 Task: Sort the products by unit price (high first).
Action: Mouse moved to (25, 129)
Screenshot: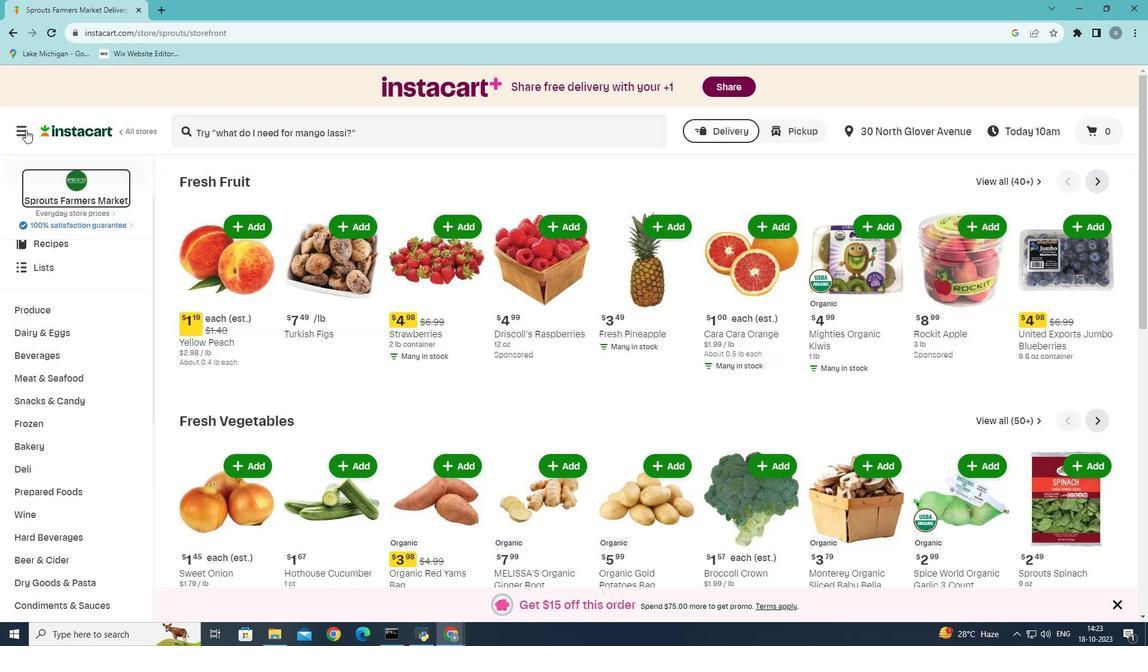 
Action: Mouse pressed left at (25, 129)
Screenshot: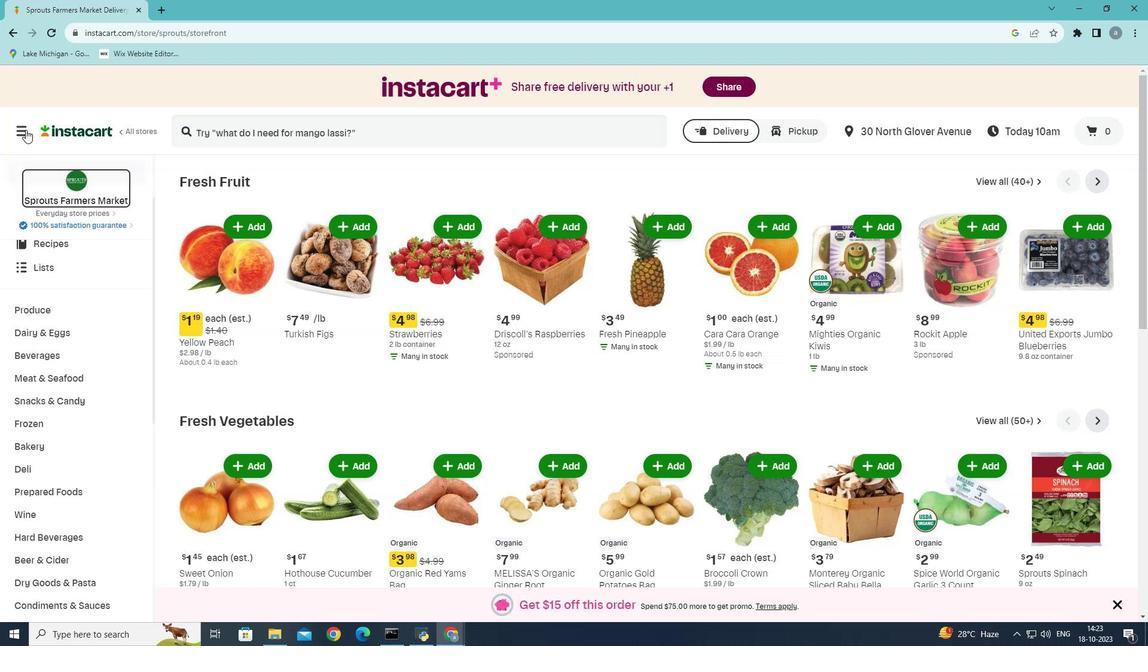 
Action: Mouse moved to (93, 346)
Screenshot: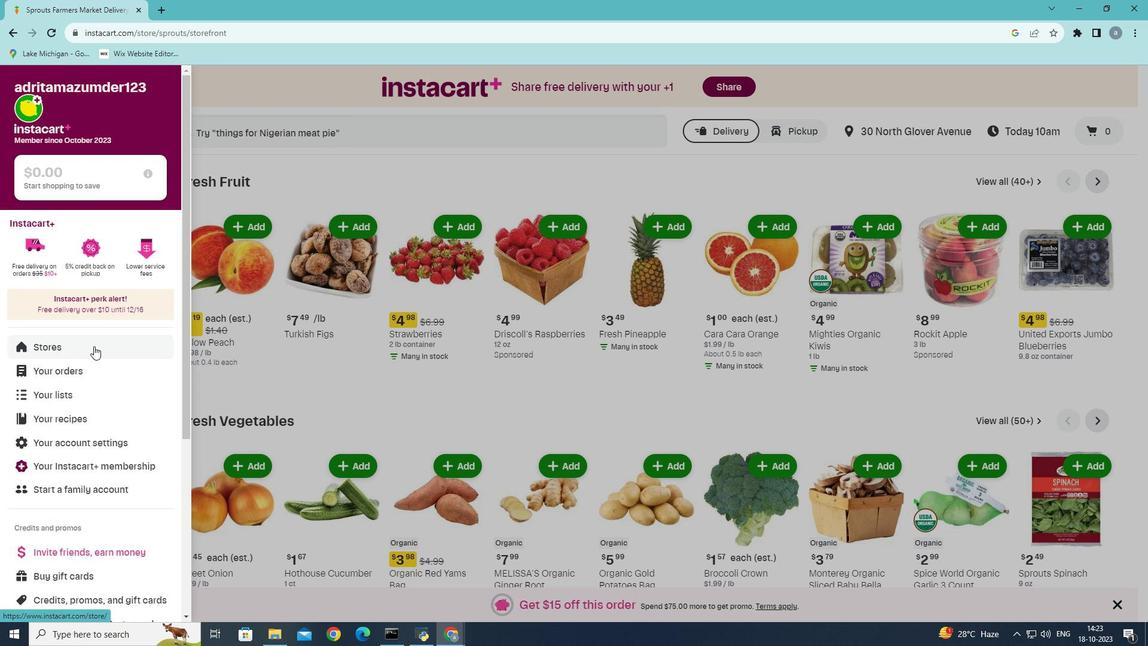 
Action: Mouse pressed left at (93, 346)
Screenshot: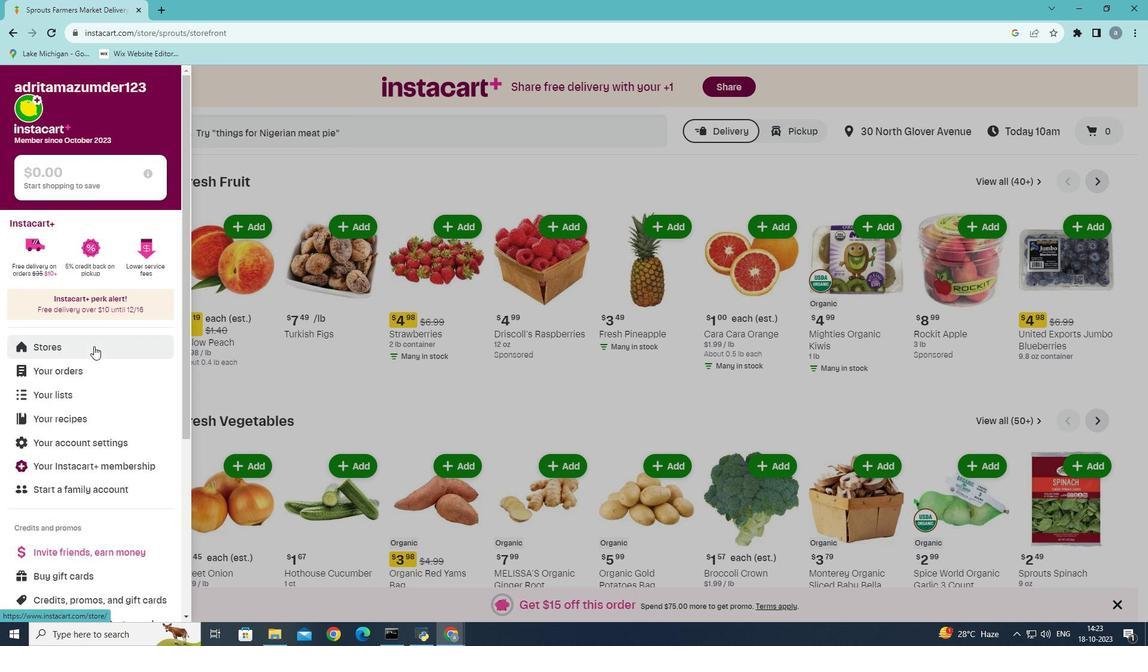 
Action: Mouse moved to (281, 128)
Screenshot: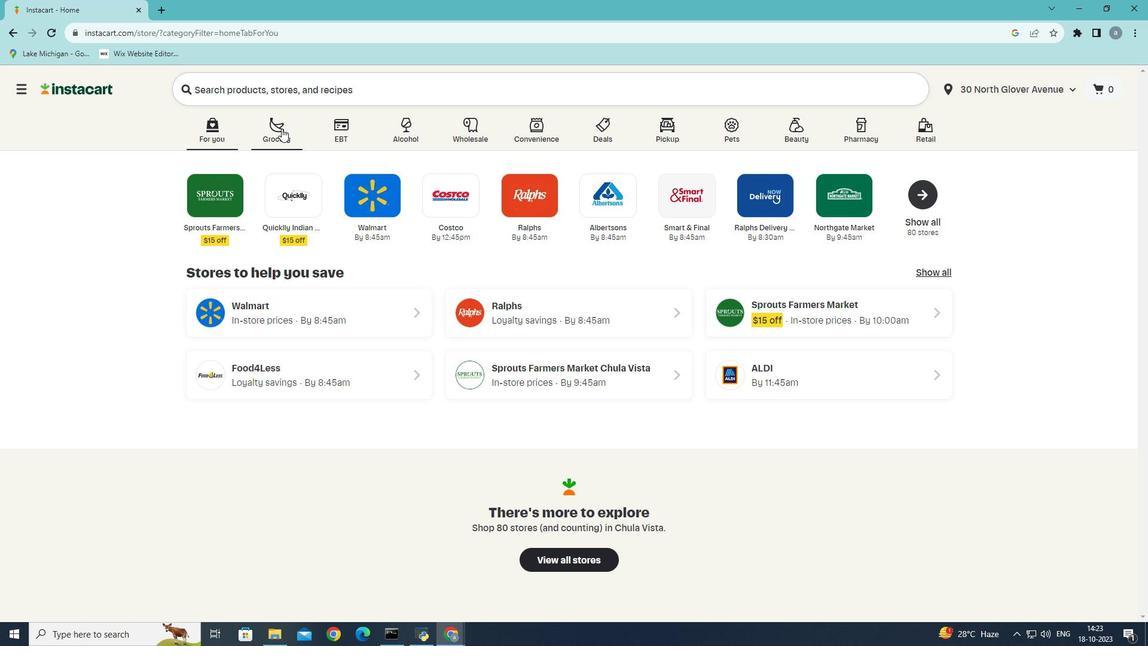 
Action: Mouse pressed left at (281, 128)
Screenshot: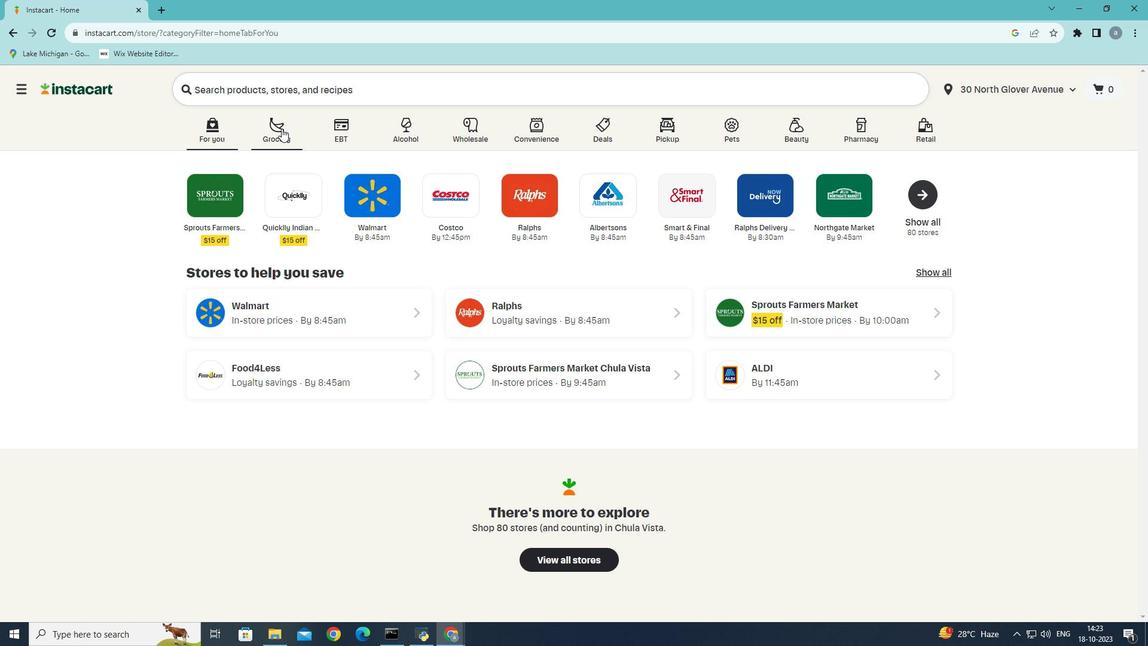 
Action: Mouse moved to (269, 349)
Screenshot: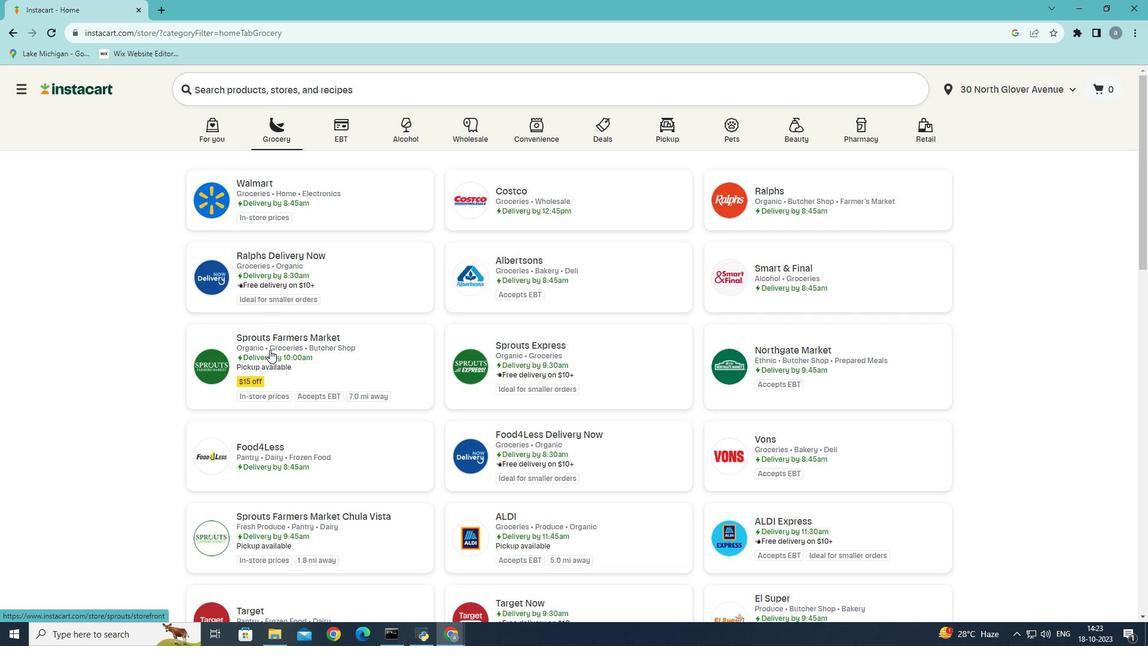 
Action: Mouse pressed left at (269, 349)
Screenshot: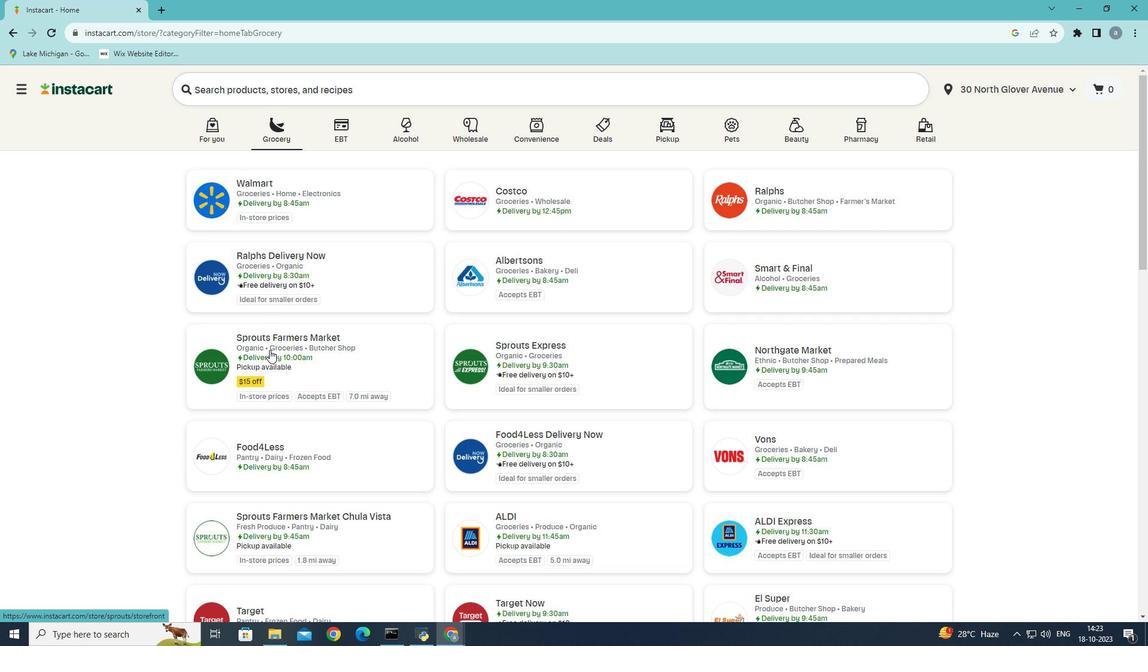 
Action: Mouse moved to (96, 491)
Screenshot: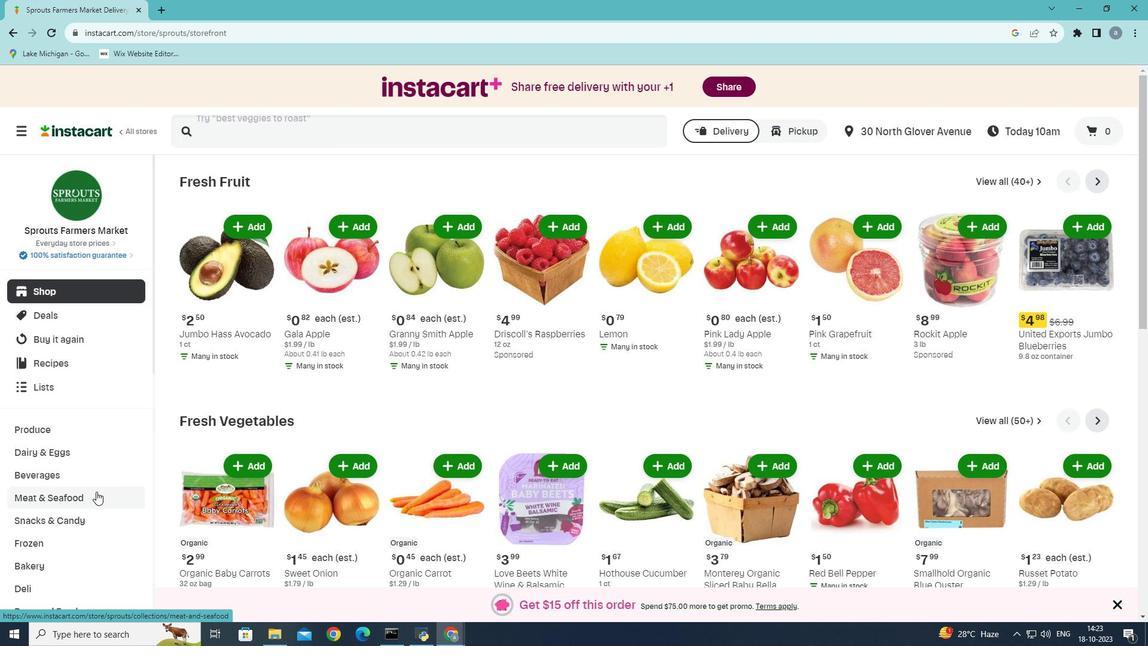 
Action: Mouse pressed left at (96, 491)
Screenshot: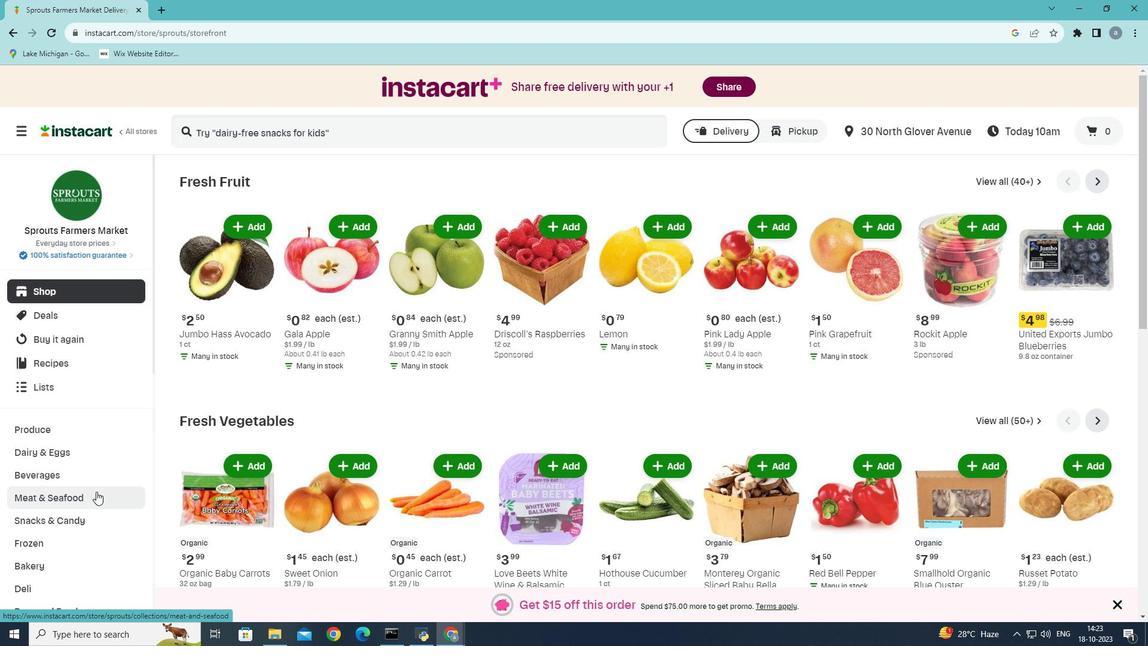 
Action: Mouse moved to (439, 212)
Screenshot: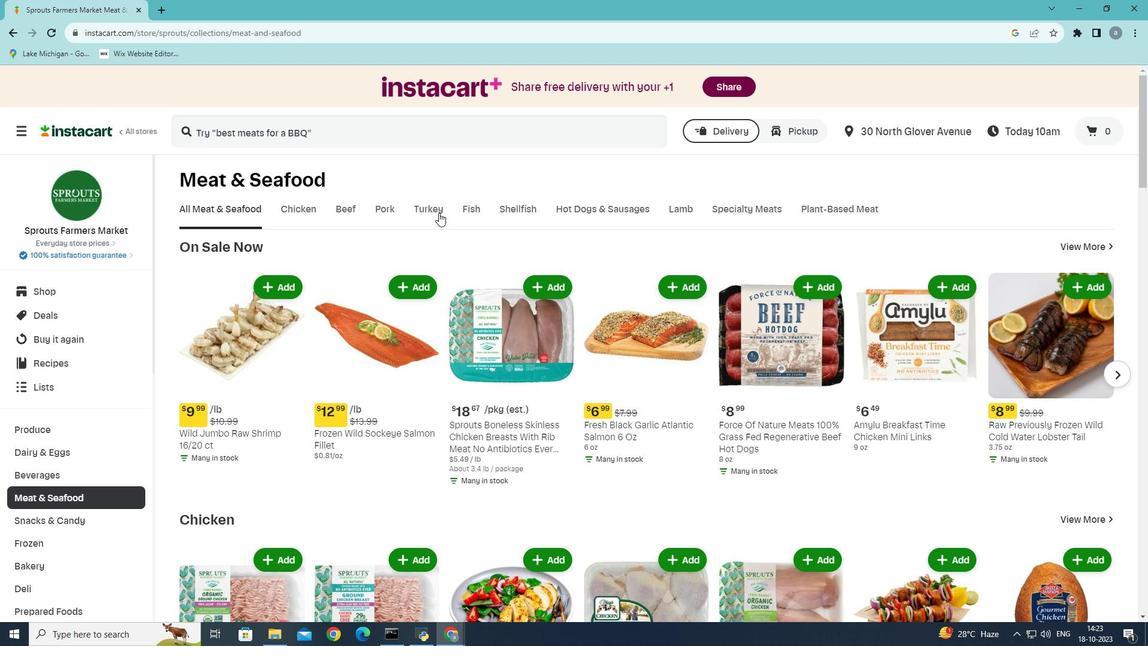 
Action: Mouse pressed left at (439, 212)
Screenshot: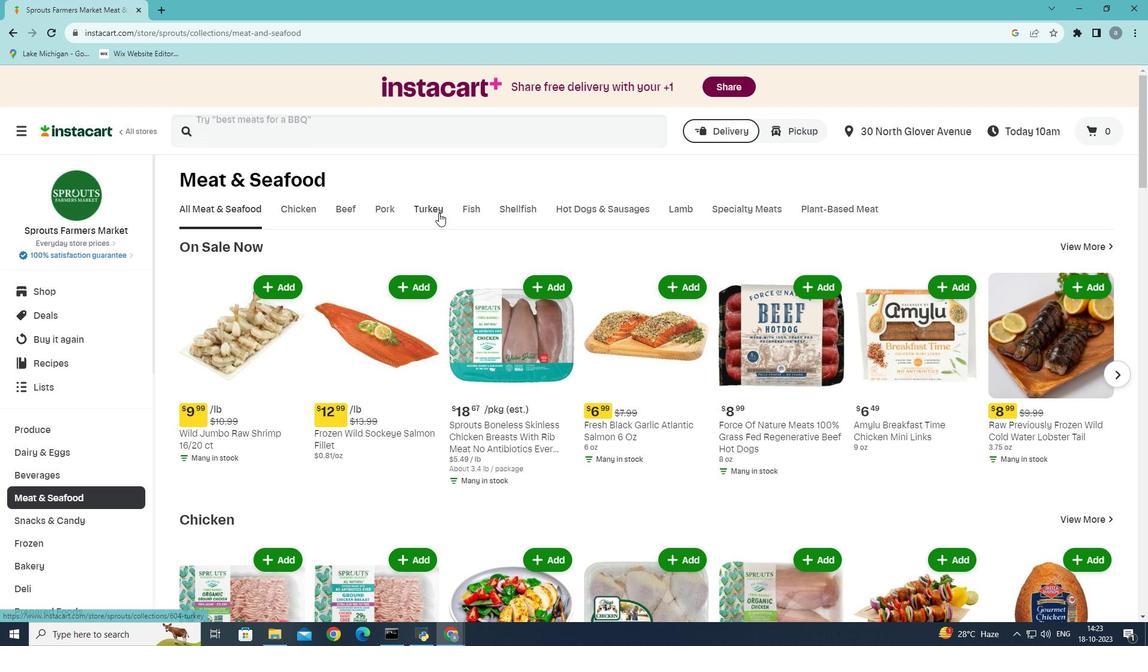 
Action: Mouse moved to (294, 266)
Screenshot: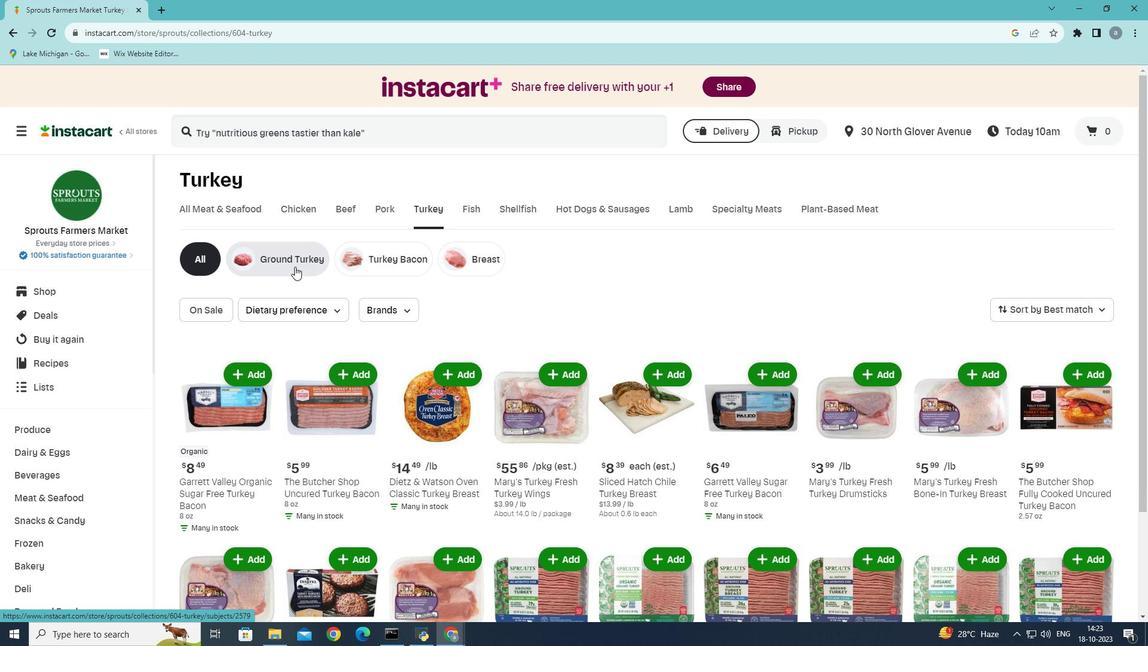 
Action: Mouse pressed left at (294, 266)
Screenshot: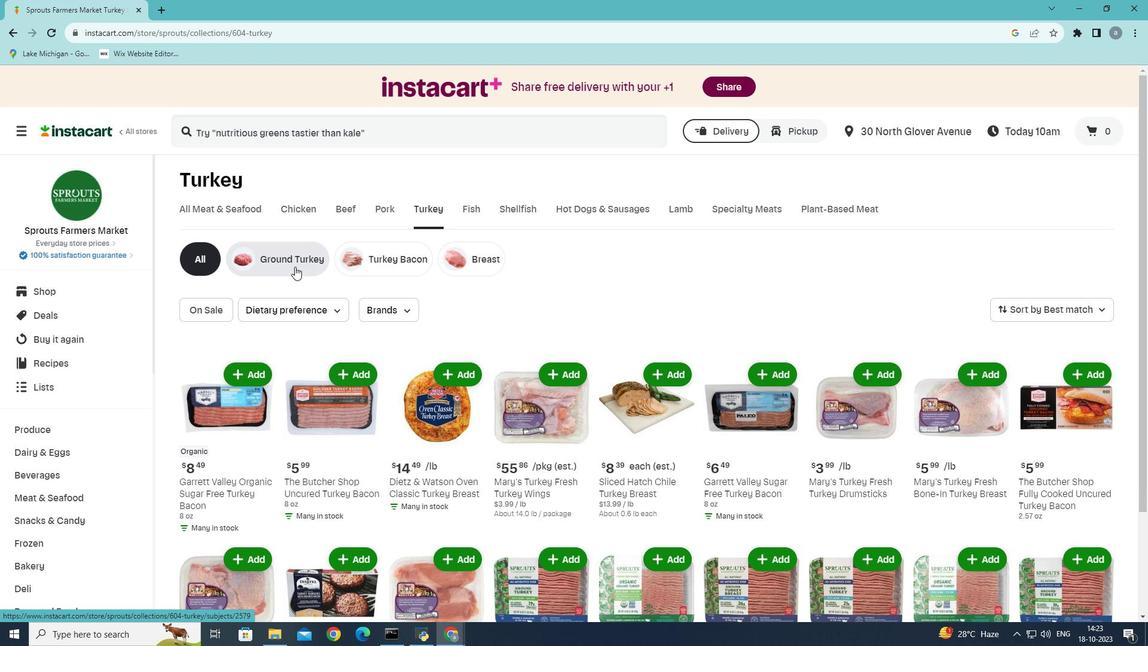 
Action: Mouse moved to (1102, 309)
Screenshot: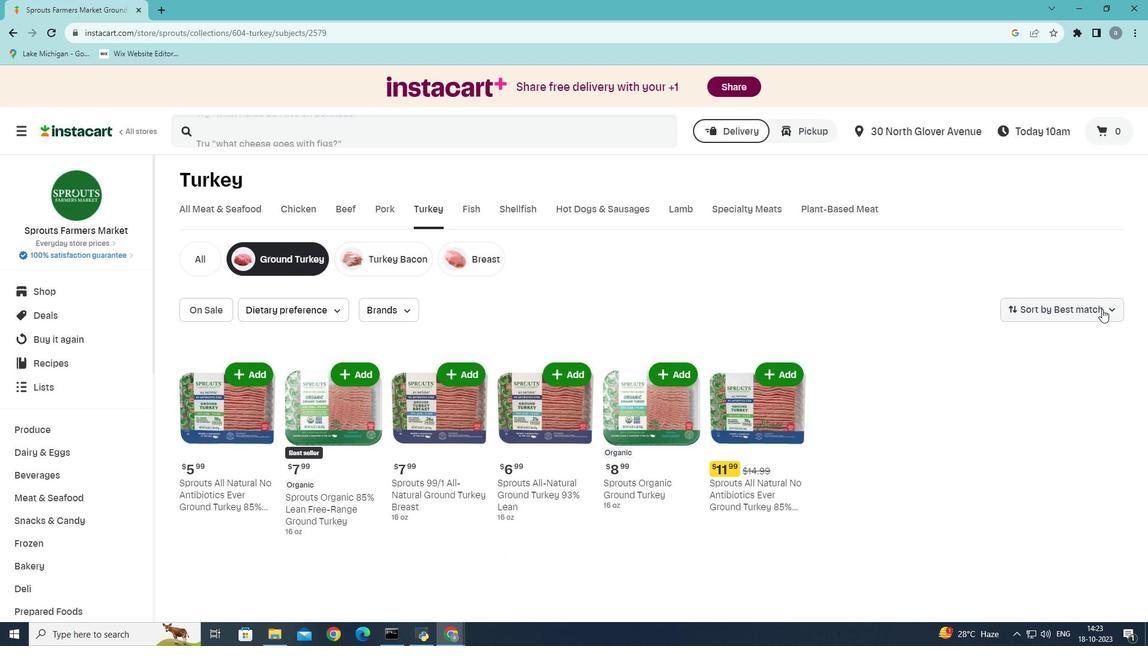 
Action: Mouse pressed left at (1102, 309)
Screenshot: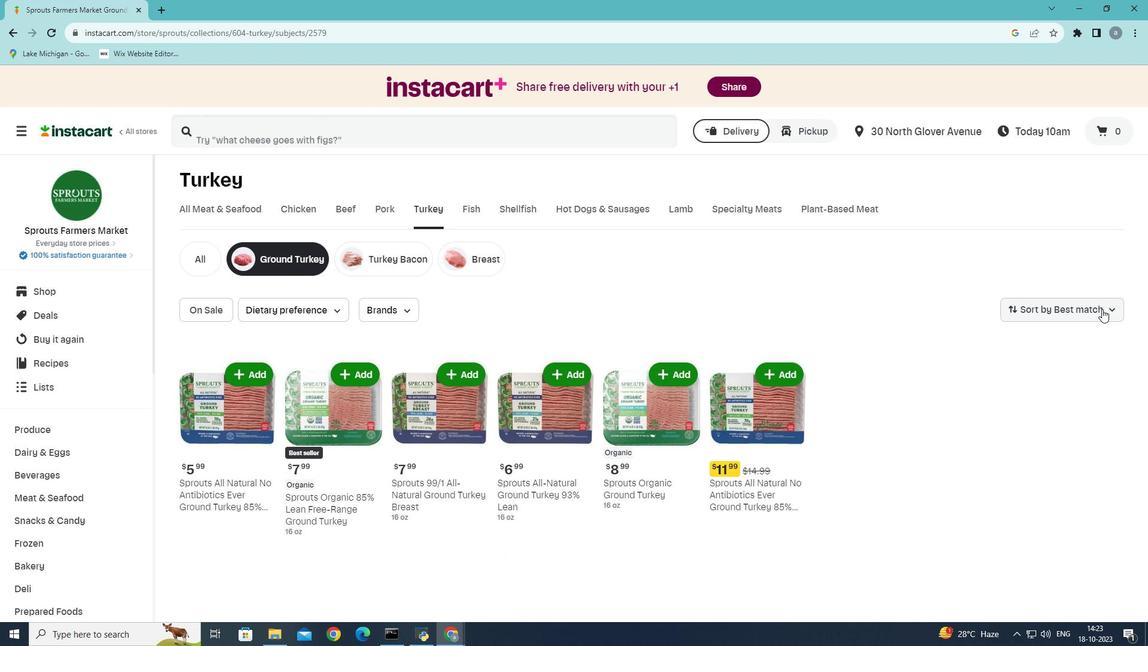 
Action: Mouse moved to (1085, 460)
Screenshot: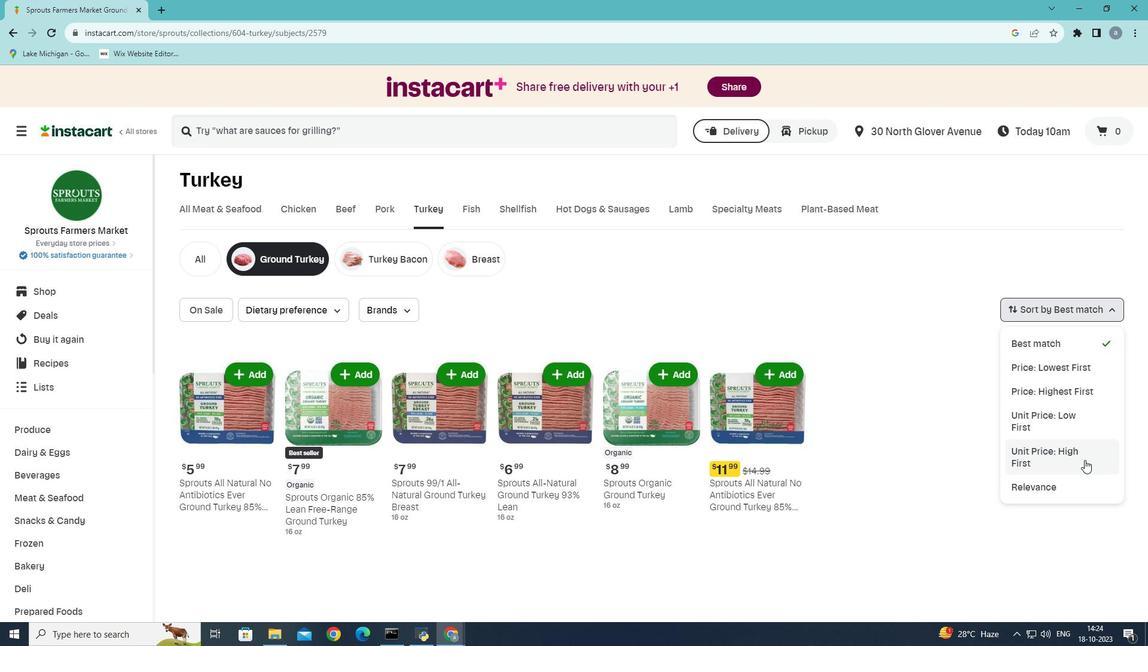 
Action: Mouse pressed left at (1085, 460)
Screenshot: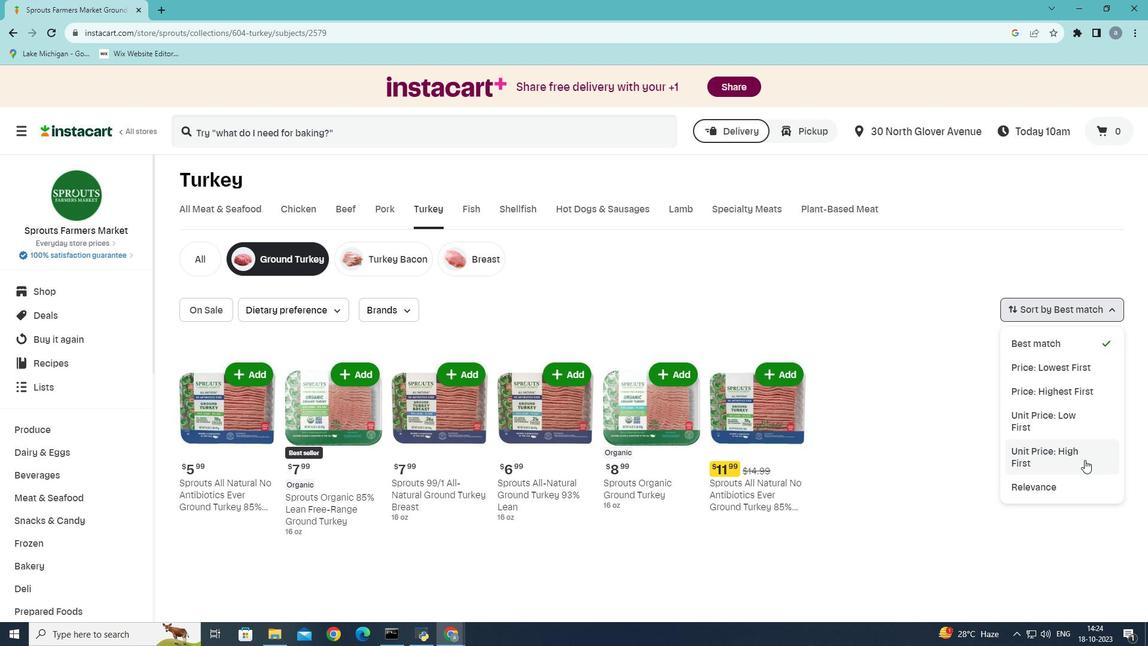 
Action: Mouse moved to (1061, 460)
Screenshot: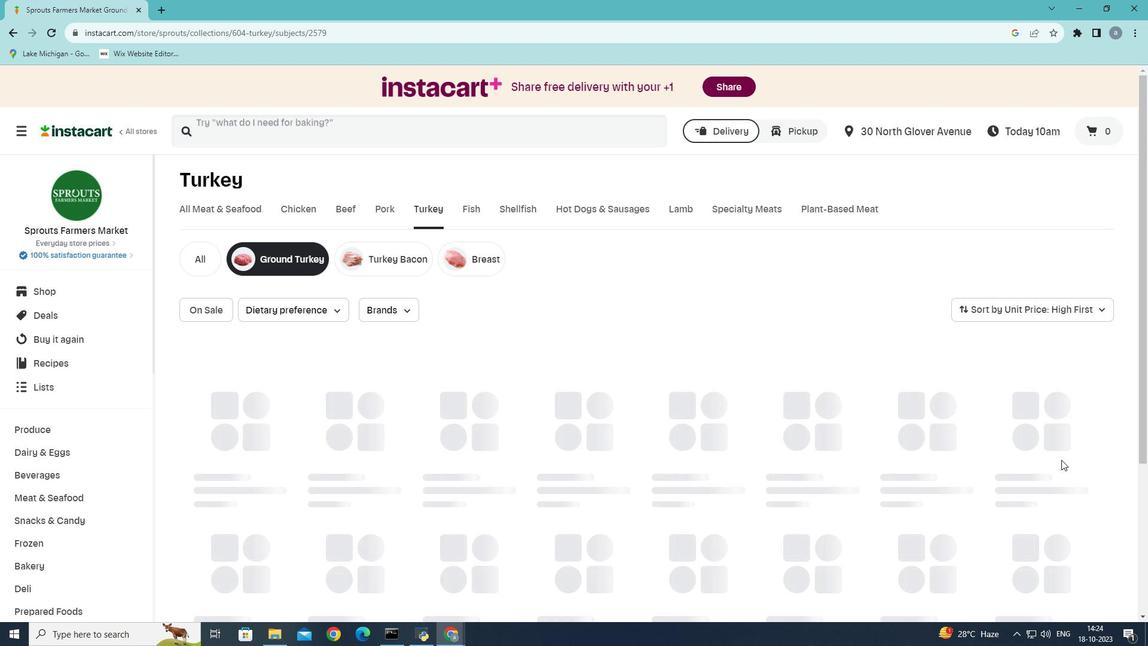 
